 Task: Add Boiron Zincum Metallicum 30C to the cart.
Action: Mouse moved to (253, 120)
Screenshot: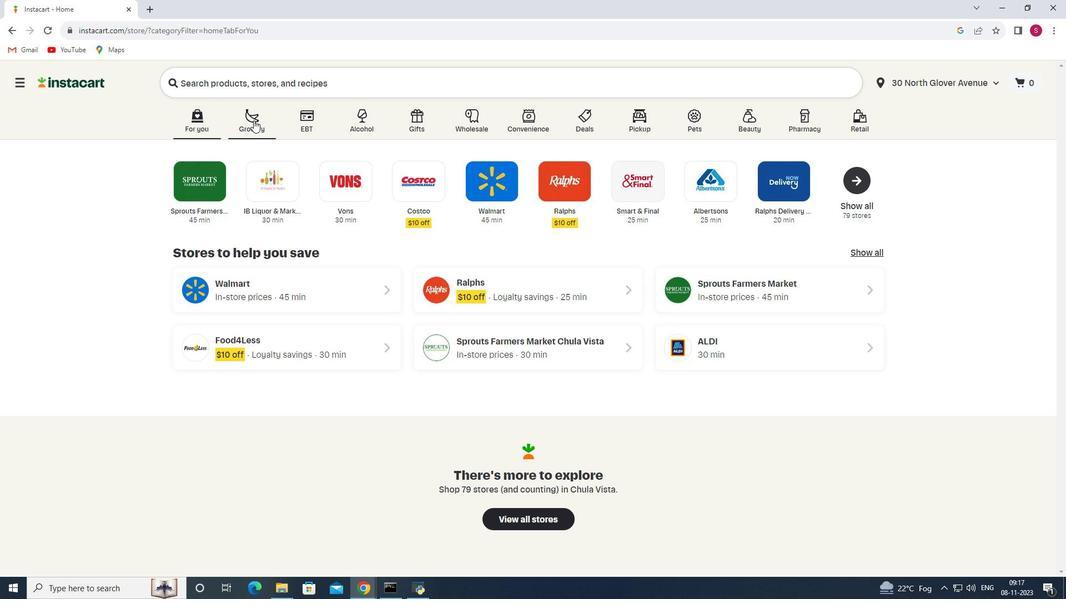 
Action: Mouse pressed left at (253, 120)
Screenshot: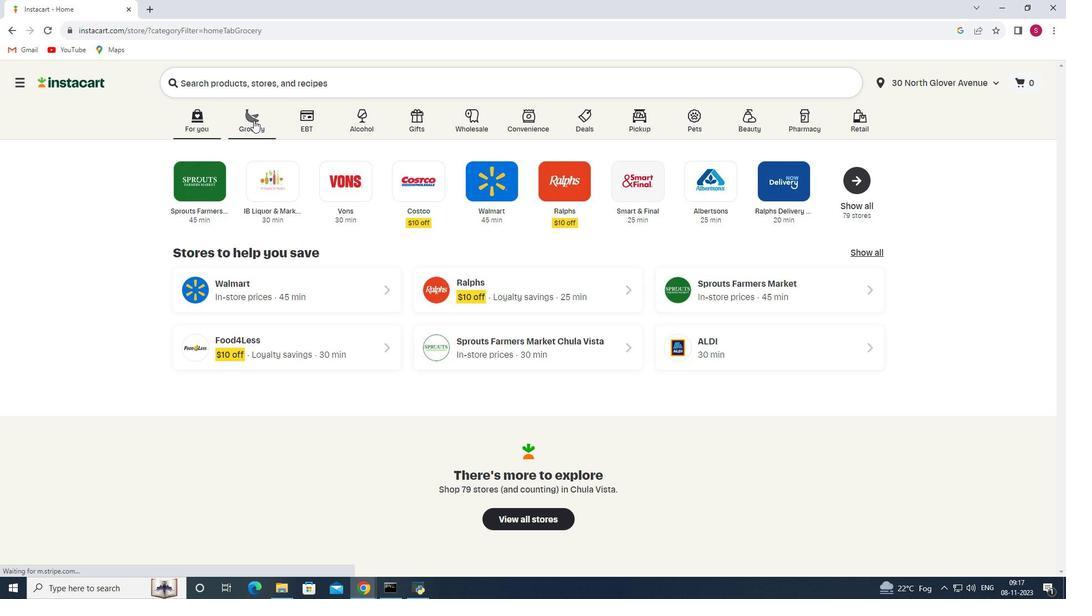 
Action: Mouse moved to (222, 312)
Screenshot: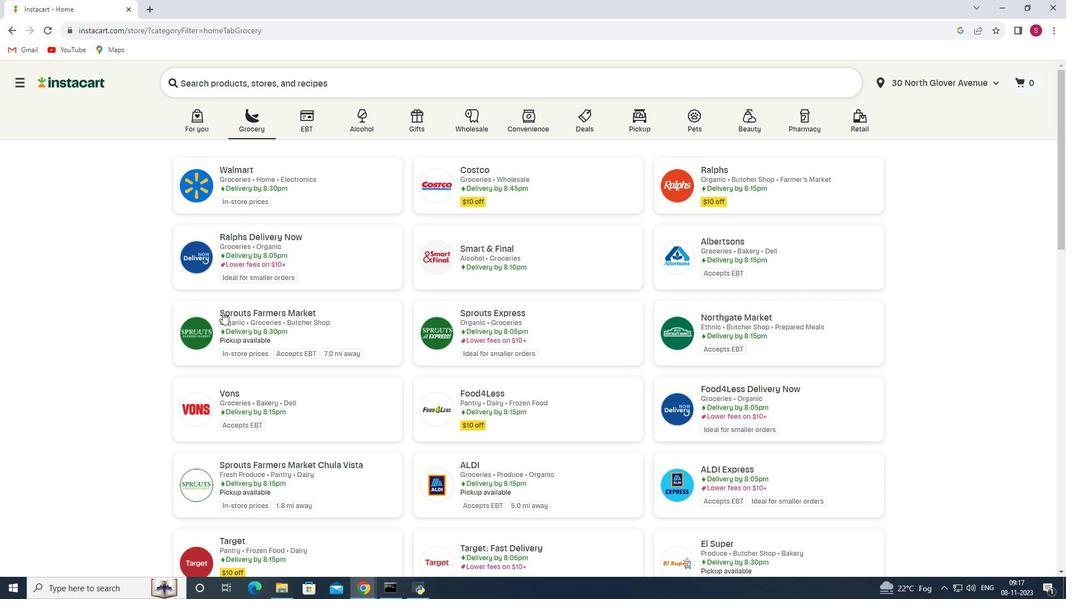 
Action: Mouse pressed left at (222, 312)
Screenshot: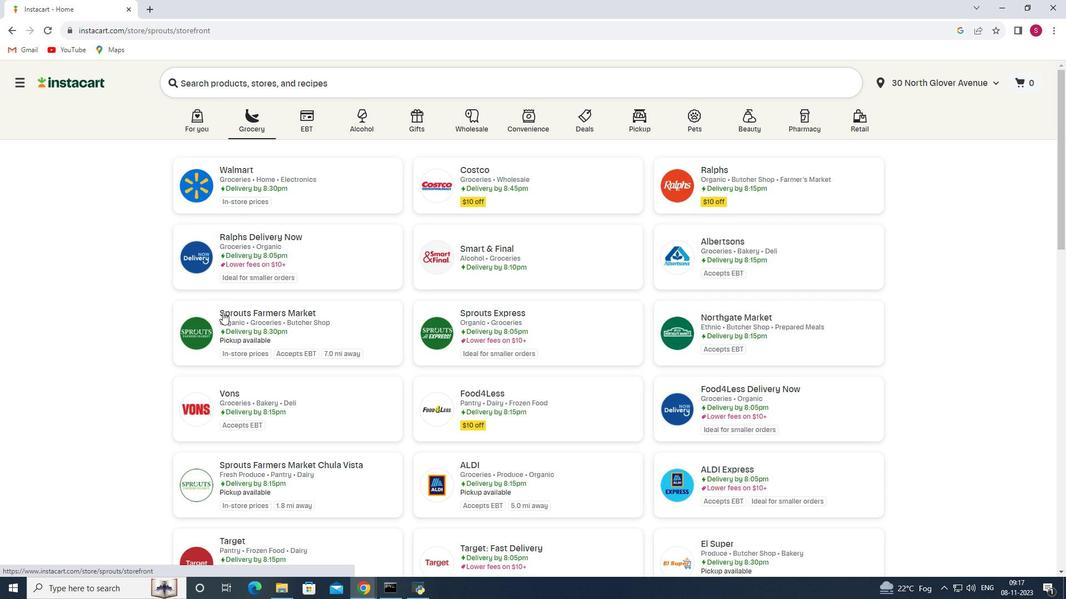 
Action: Mouse moved to (97, 363)
Screenshot: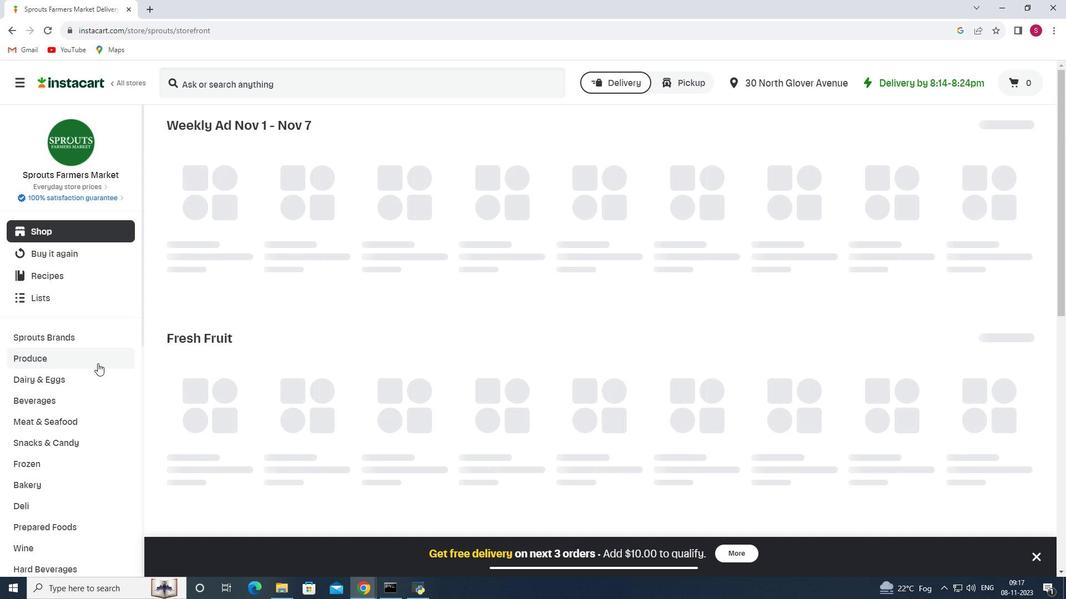 
Action: Mouse scrolled (97, 363) with delta (0, 0)
Screenshot: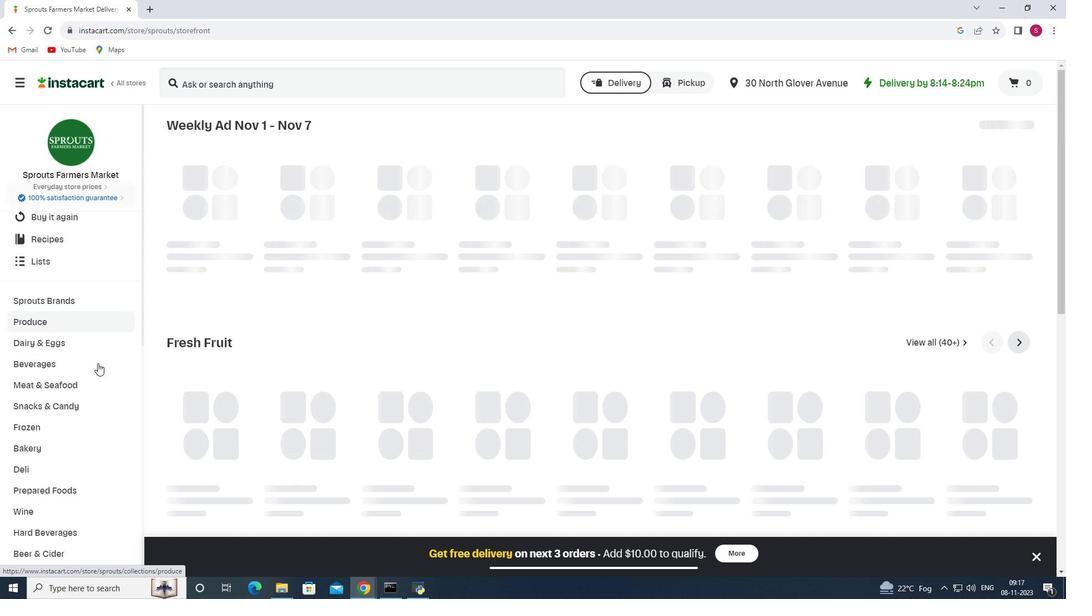 
Action: Mouse scrolled (97, 363) with delta (0, 0)
Screenshot: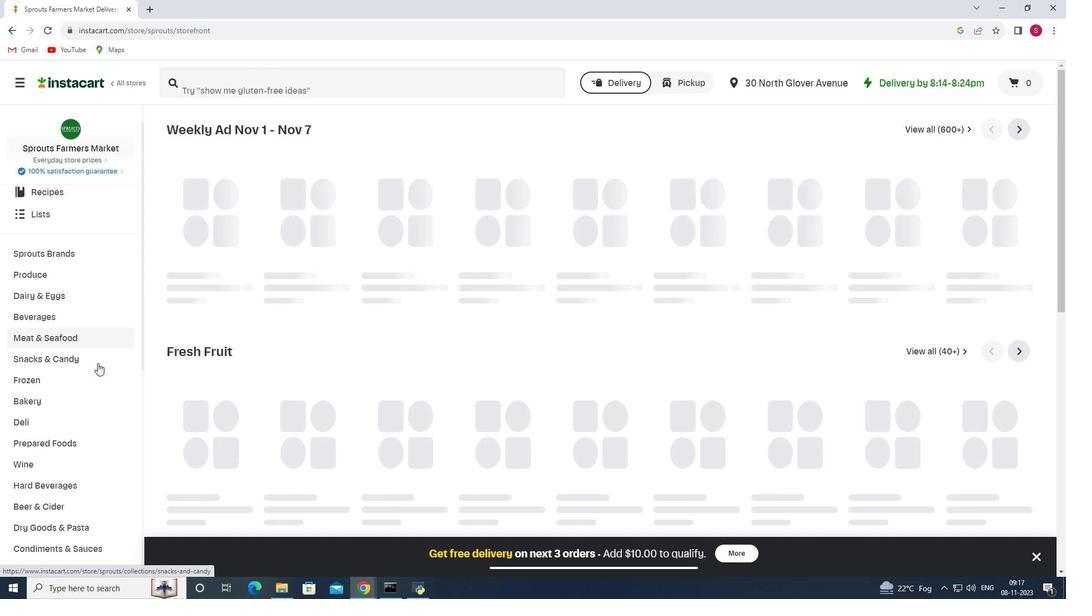 
Action: Mouse scrolled (97, 363) with delta (0, 0)
Screenshot: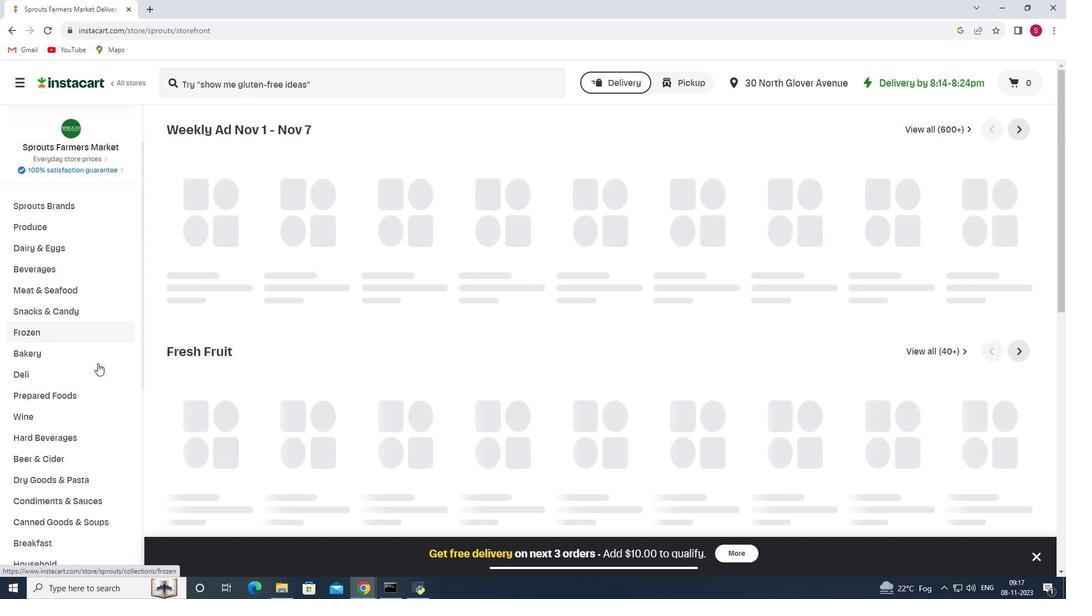 
Action: Mouse scrolled (97, 363) with delta (0, 0)
Screenshot: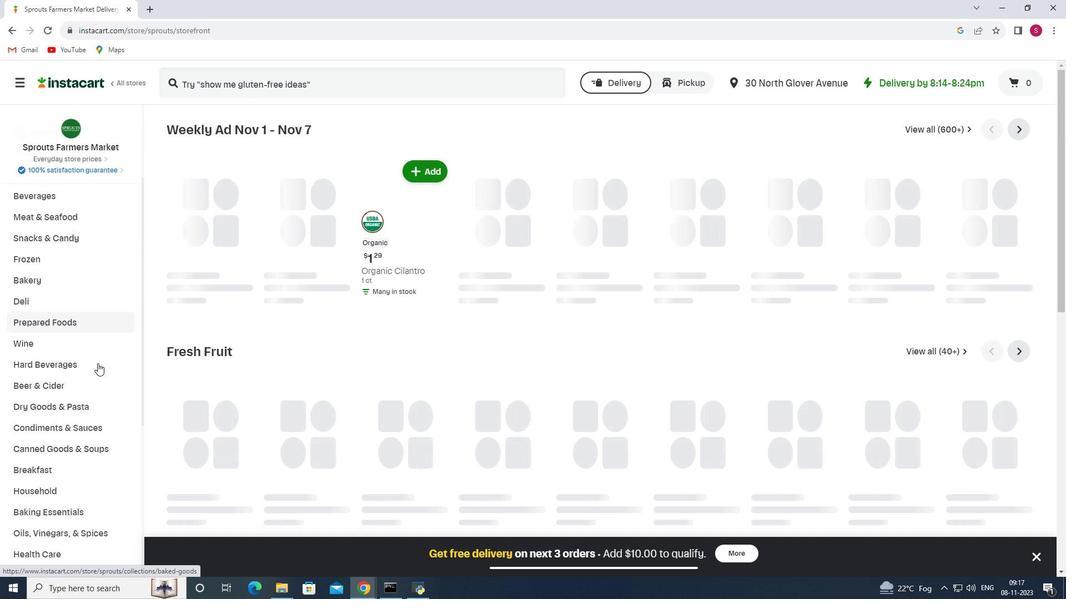 
Action: Mouse scrolled (97, 363) with delta (0, 0)
Screenshot: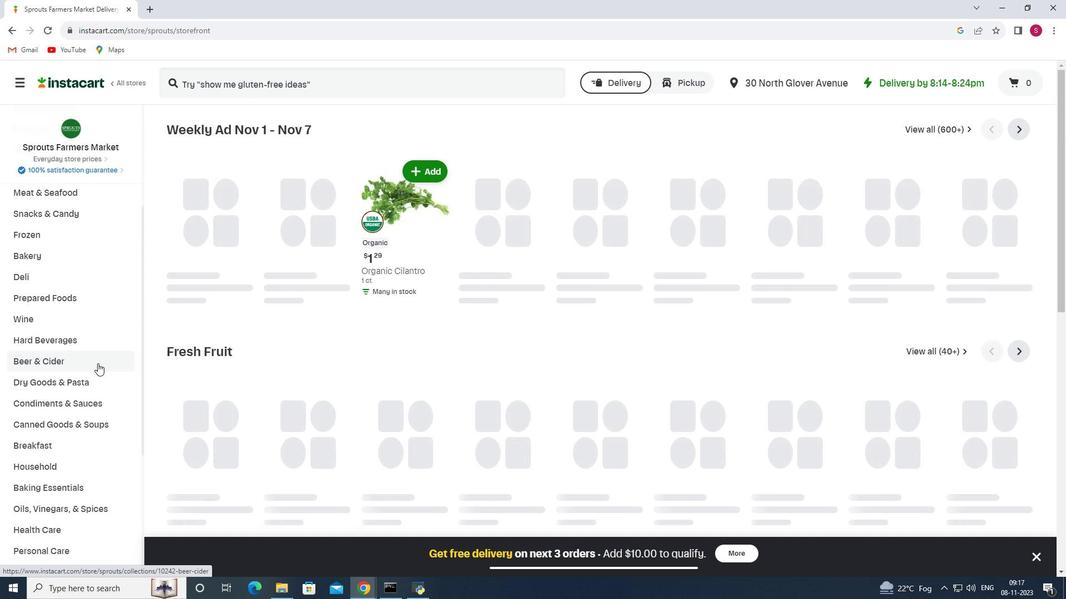 
Action: Mouse scrolled (97, 363) with delta (0, 0)
Screenshot: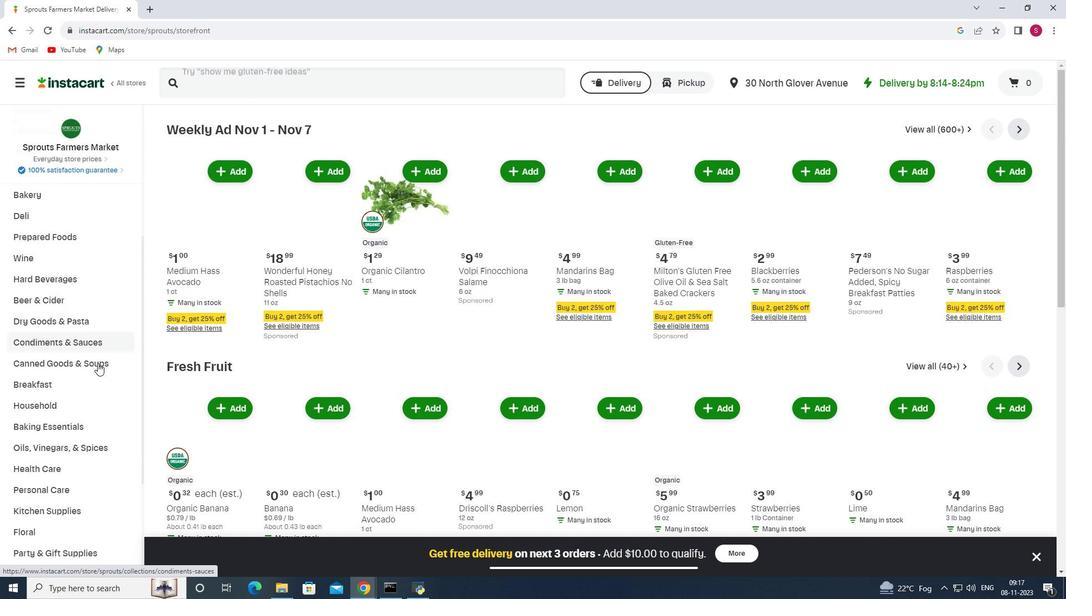 
Action: Mouse moved to (96, 363)
Screenshot: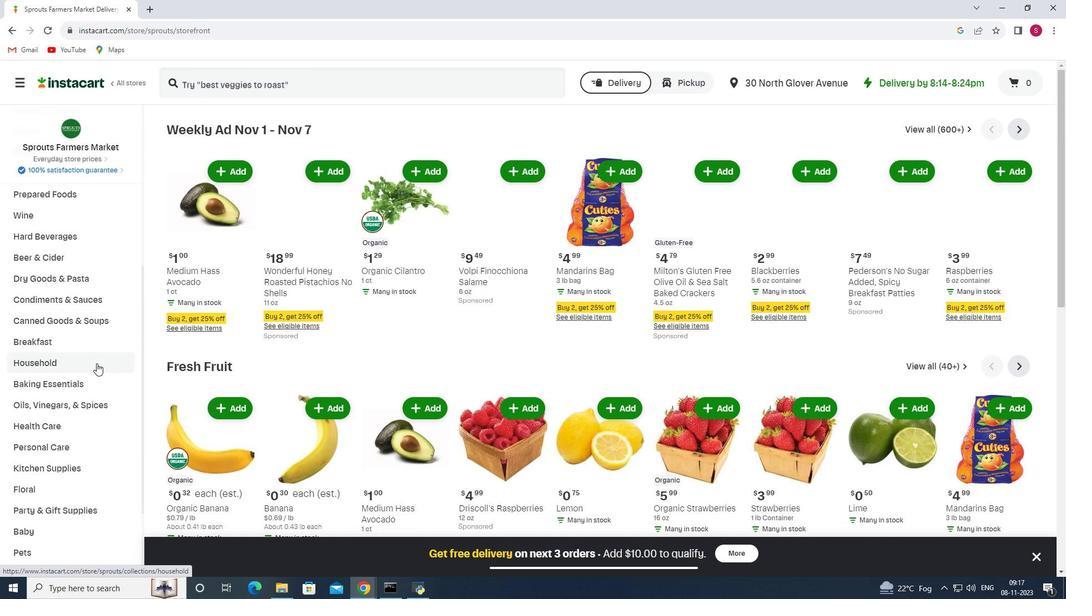 
Action: Mouse scrolled (96, 363) with delta (0, 0)
Screenshot: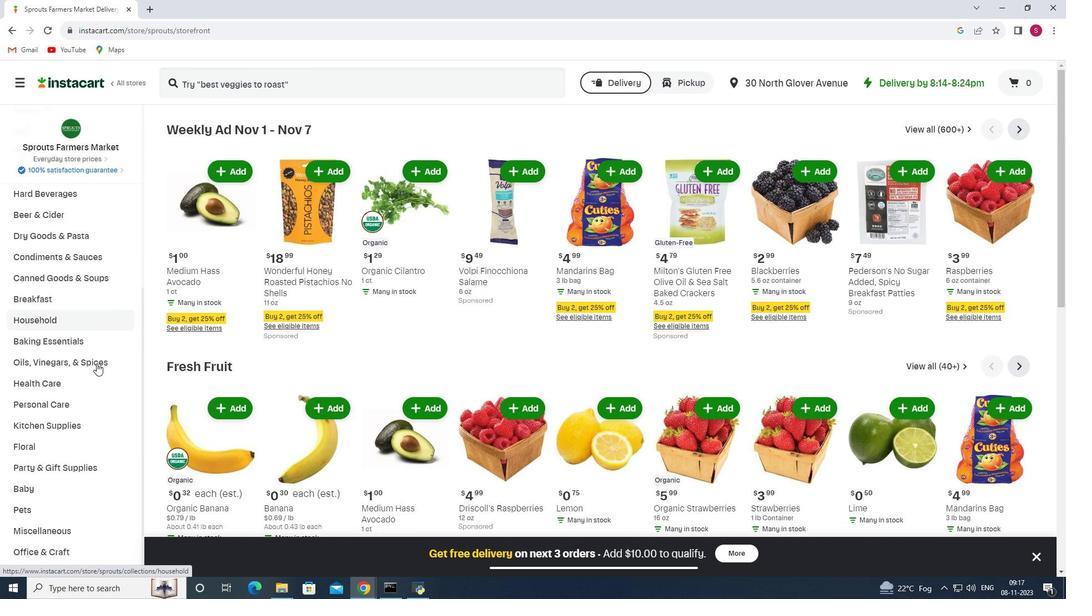
Action: Mouse moved to (88, 365)
Screenshot: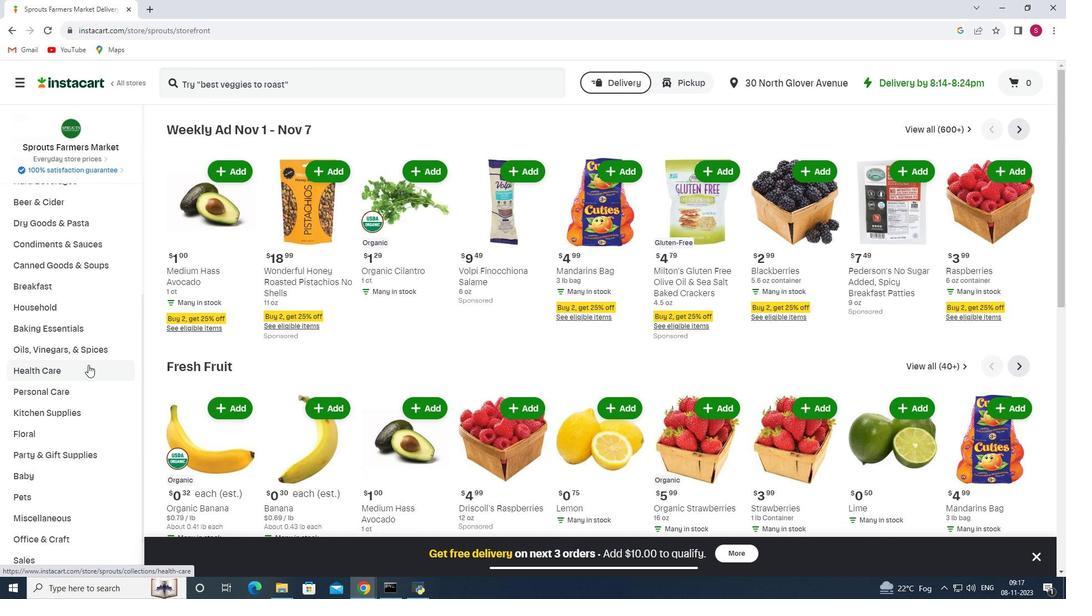 
Action: Mouse pressed left at (88, 365)
Screenshot: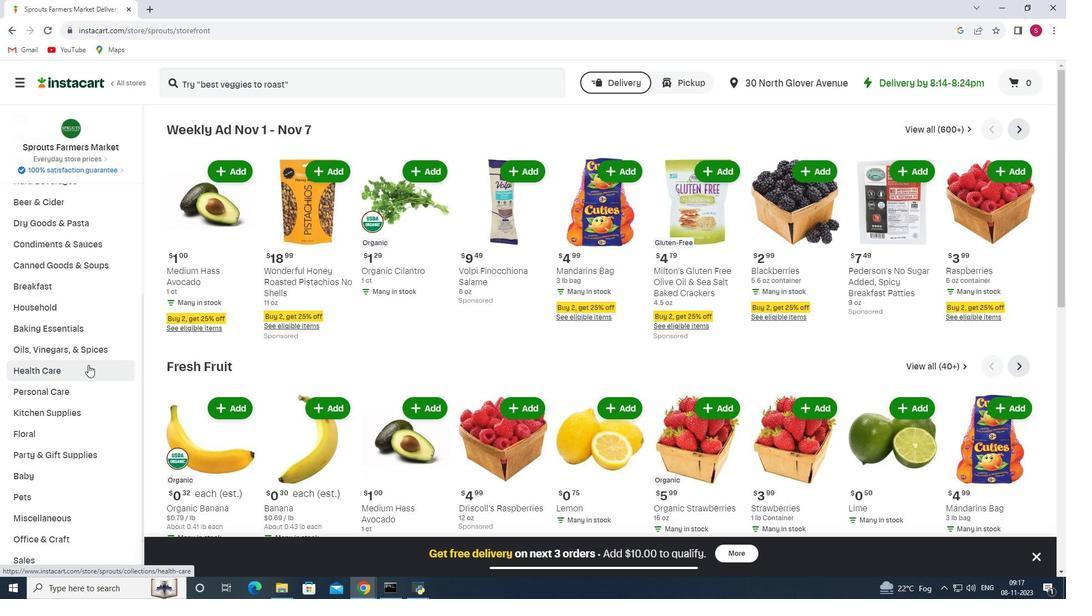
Action: Mouse moved to (400, 157)
Screenshot: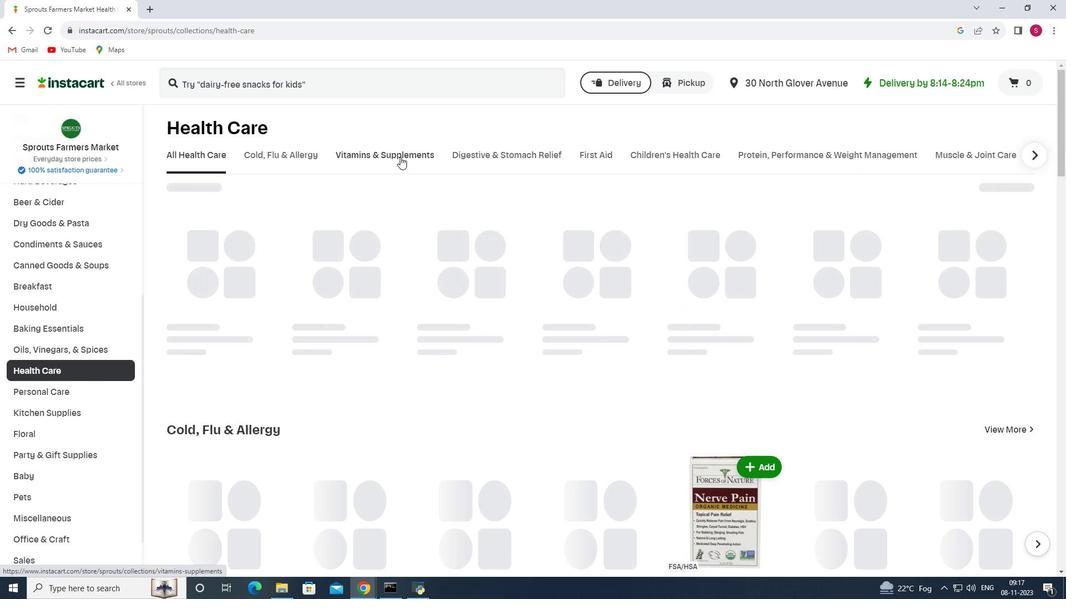 
Action: Mouse pressed left at (400, 157)
Screenshot: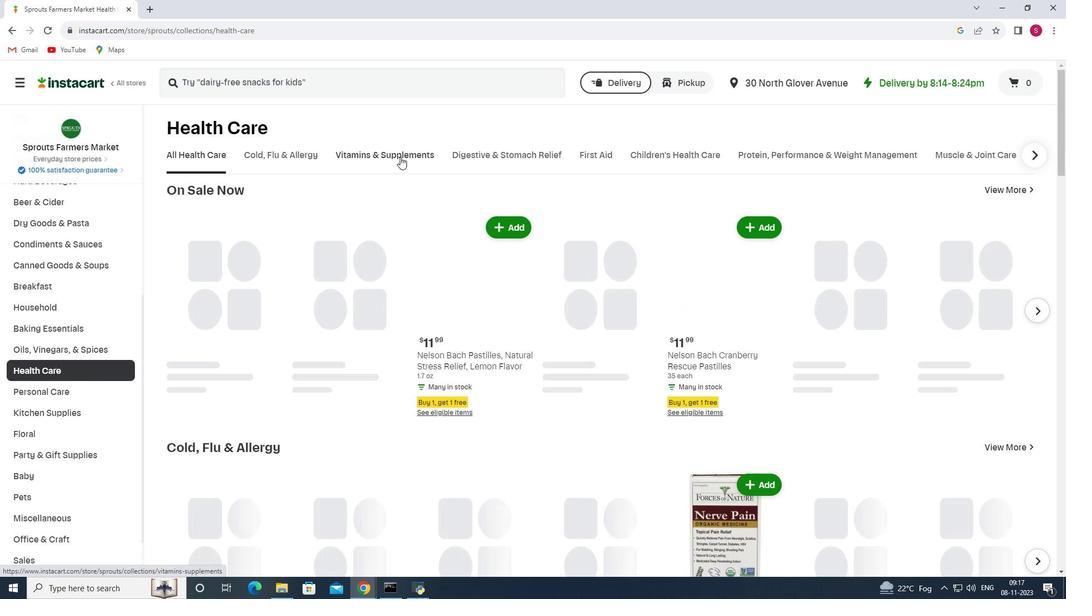 
Action: Mouse moved to (864, 203)
Screenshot: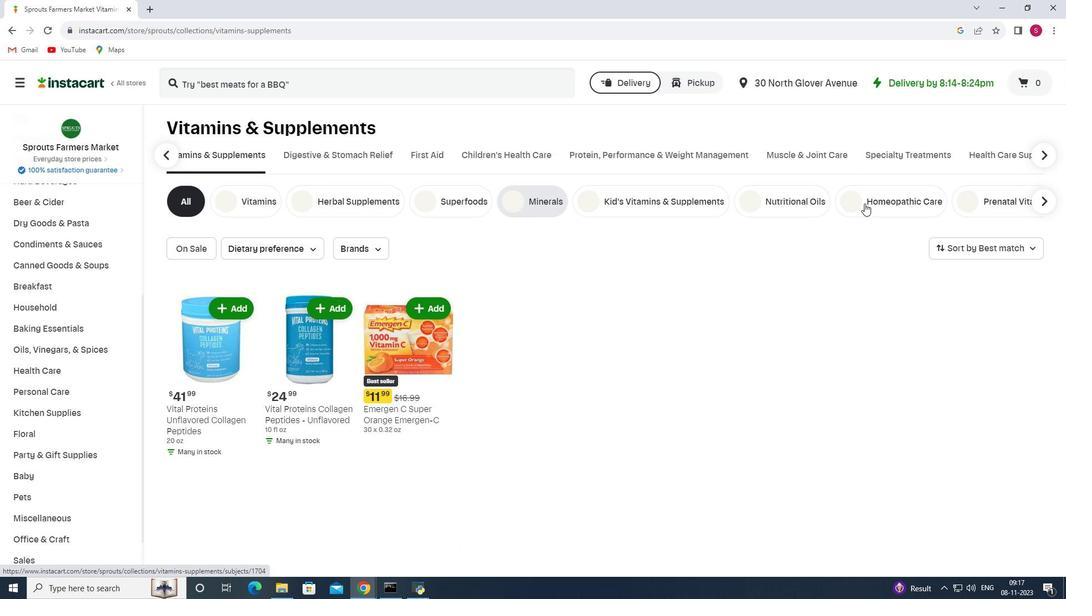 
Action: Mouse pressed left at (864, 203)
Screenshot: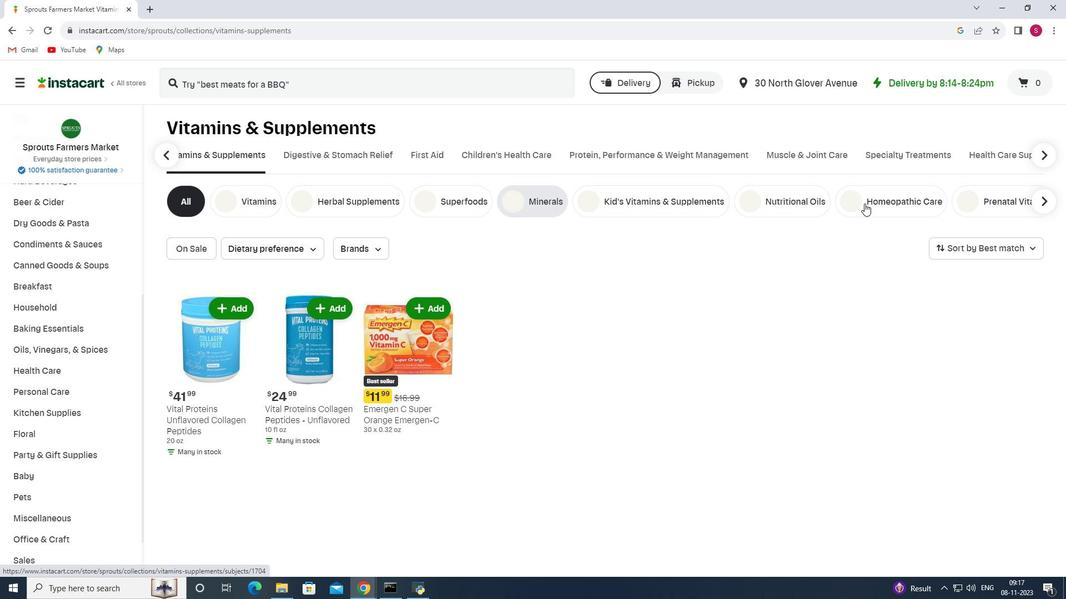 
Action: Mouse moved to (878, 194)
Screenshot: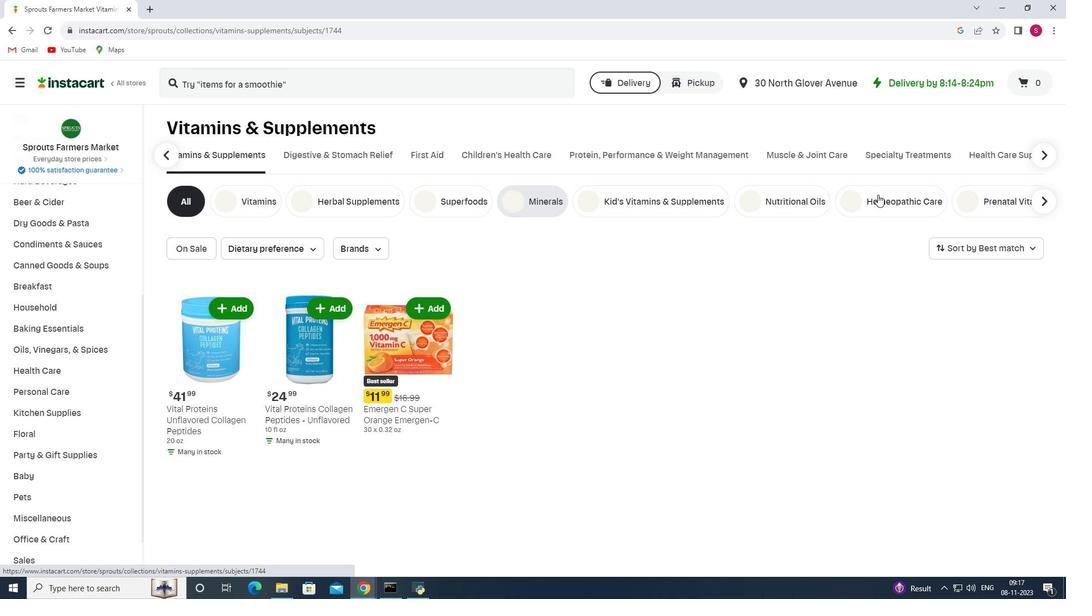 
Action: Mouse pressed left at (878, 194)
Screenshot: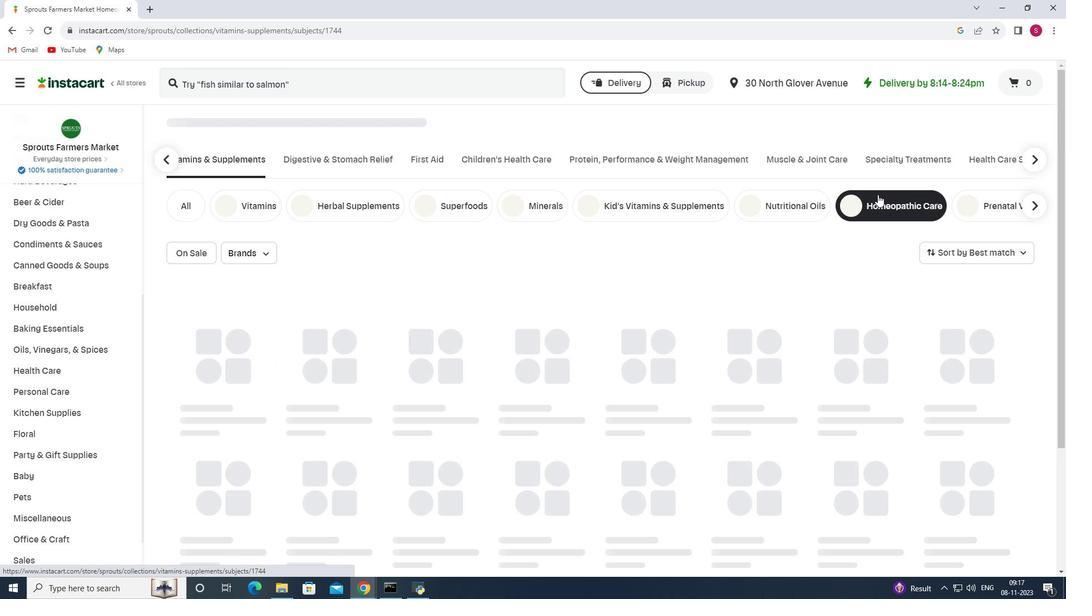 
Action: Mouse moved to (301, 84)
Screenshot: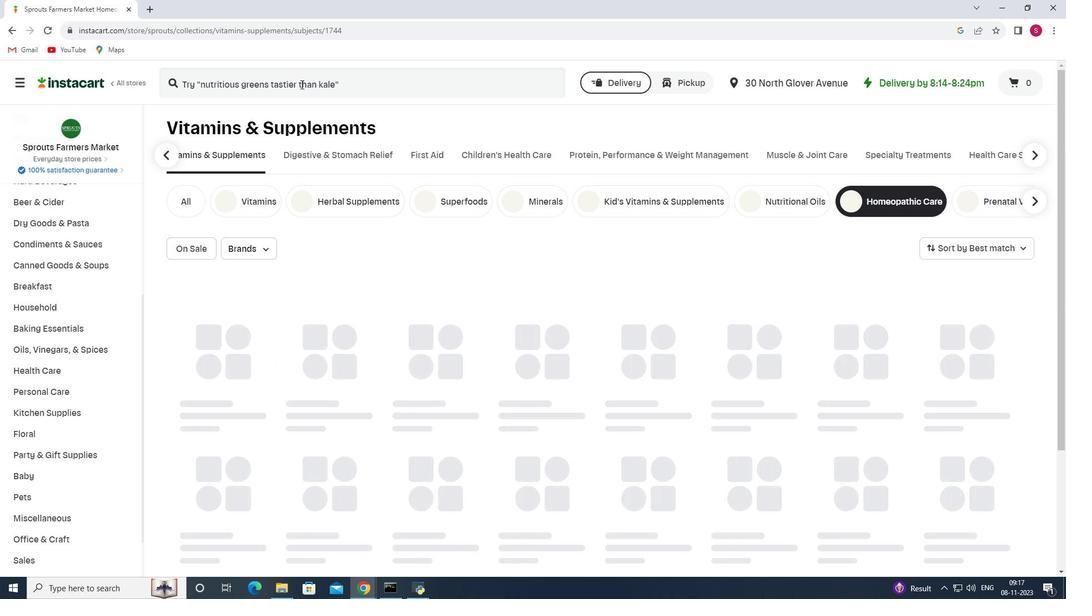 
Action: Mouse pressed left at (301, 84)
Screenshot: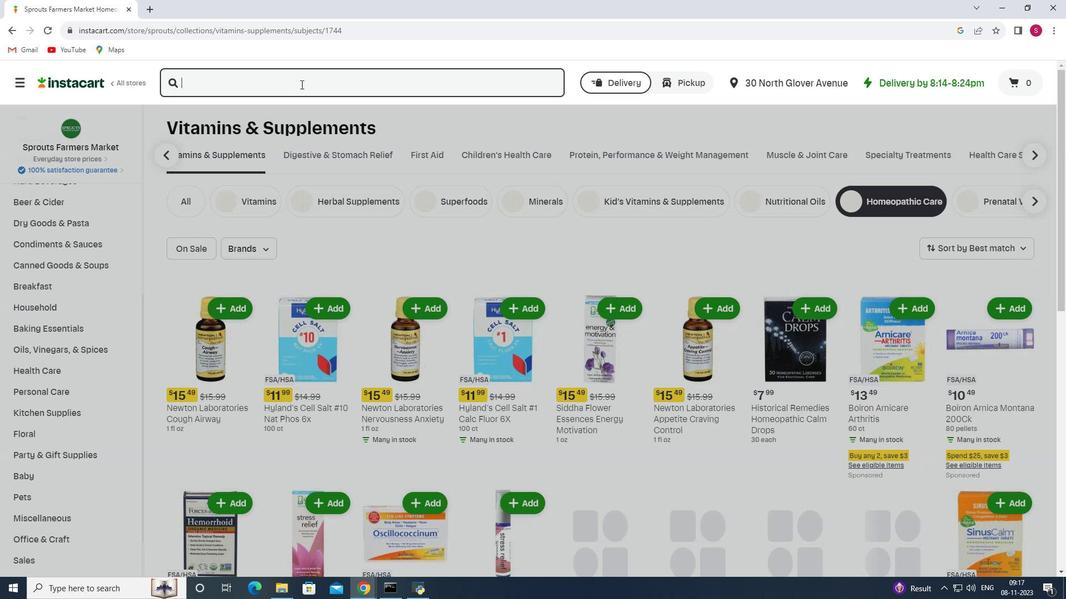 
Action: Key pressed <Key.shift>Boiron<Key.space><Key.shift>Zincum<Key.space><Key.shift>Metallicum<Key.space>30<Key.shift>C<Key.enter>
Screenshot: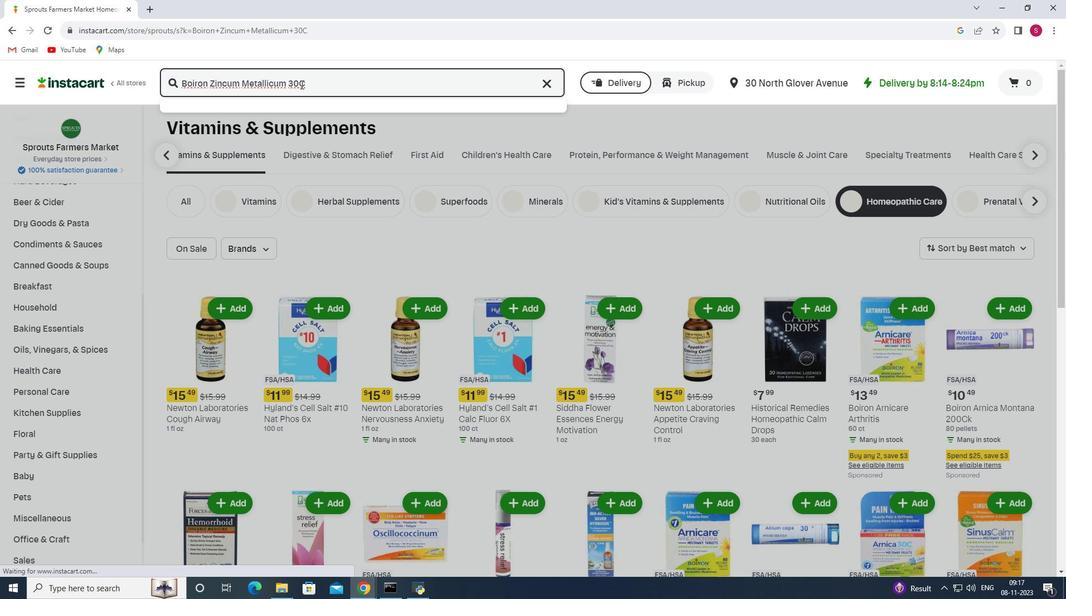 
Action: Mouse moved to (651, 176)
Screenshot: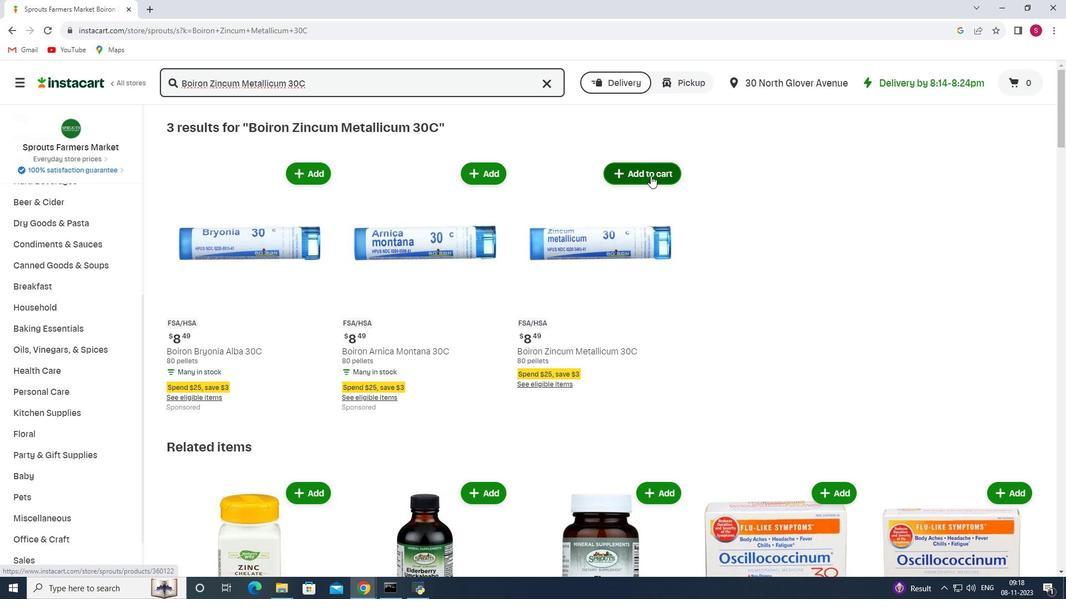 
Action: Mouse pressed left at (651, 176)
Screenshot: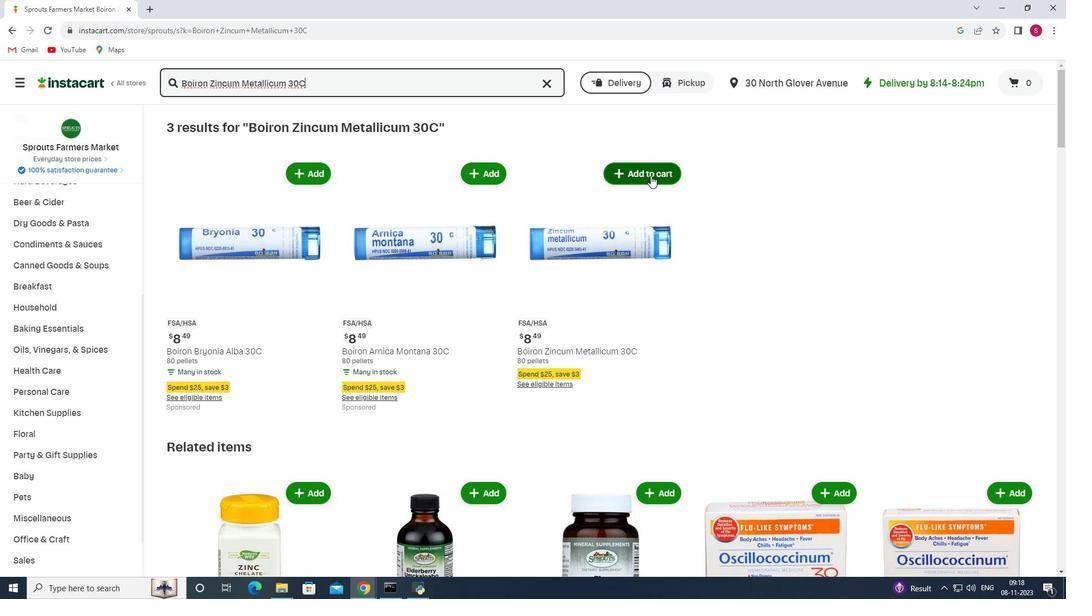
Action: Mouse moved to (639, 209)
Screenshot: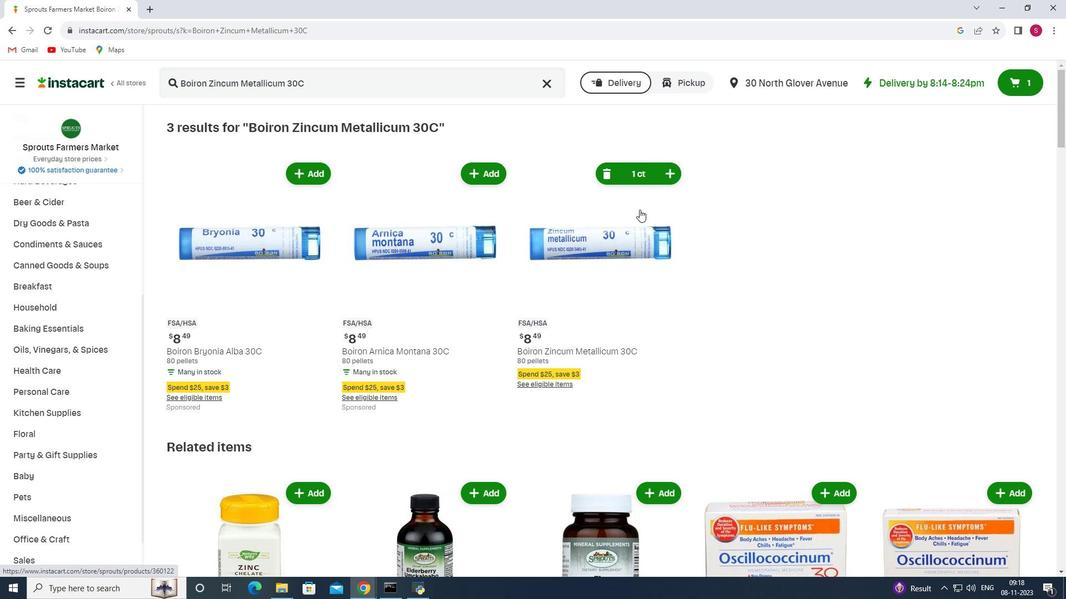 
